Task: Sort the products in the category "Gouda" by best match.
Action: Mouse moved to (744, 279)
Screenshot: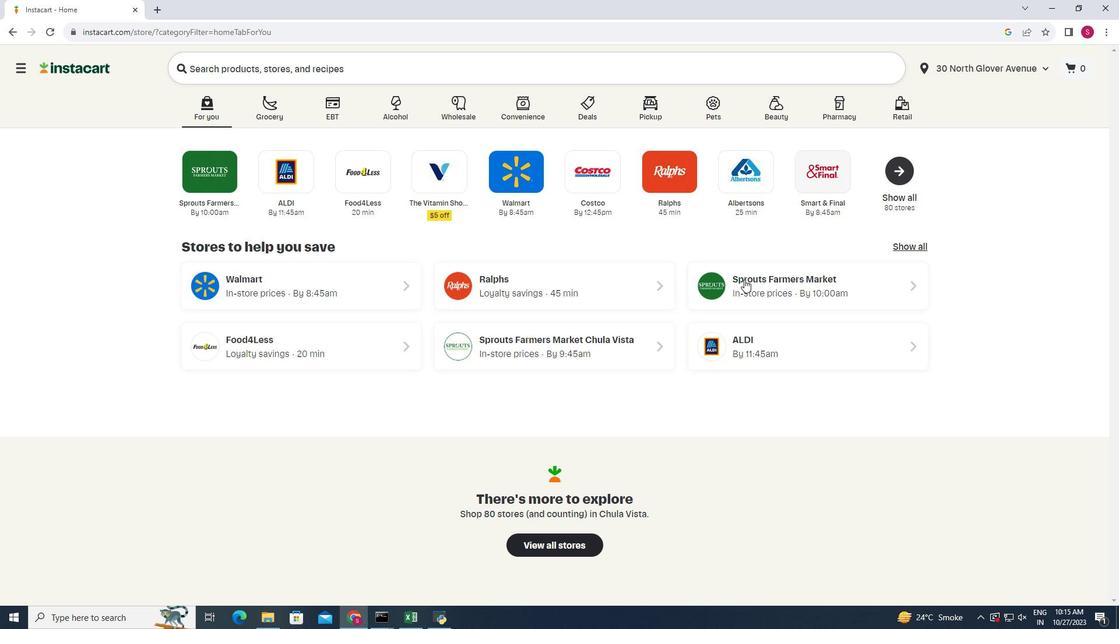 
Action: Mouse pressed left at (744, 279)
Screenshot: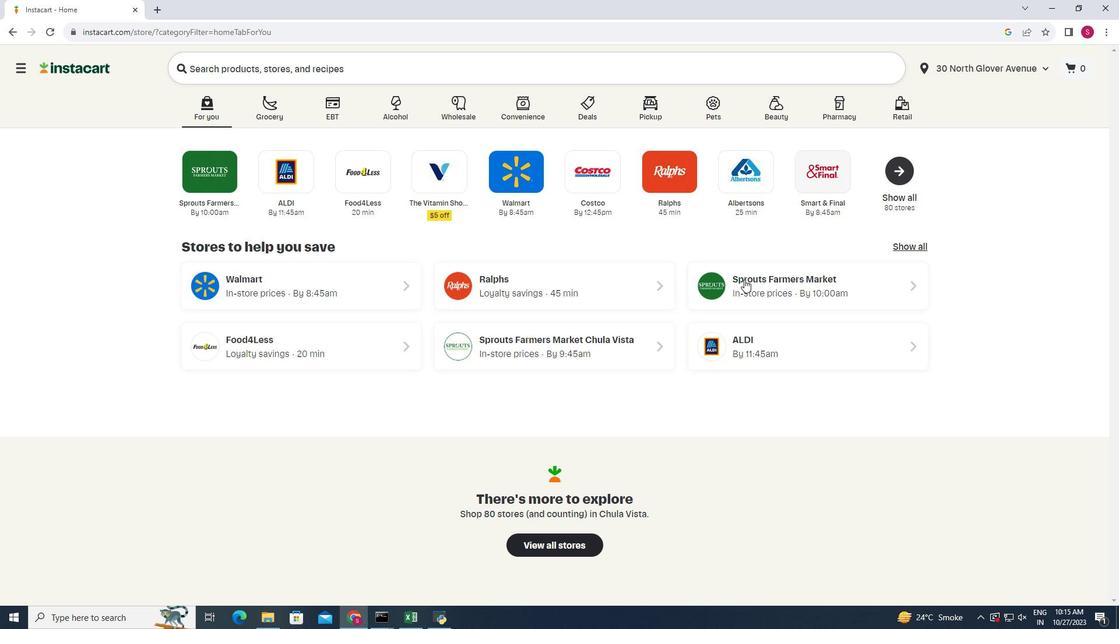 
Action: Mouse moved to (60, 562)
Screenshot: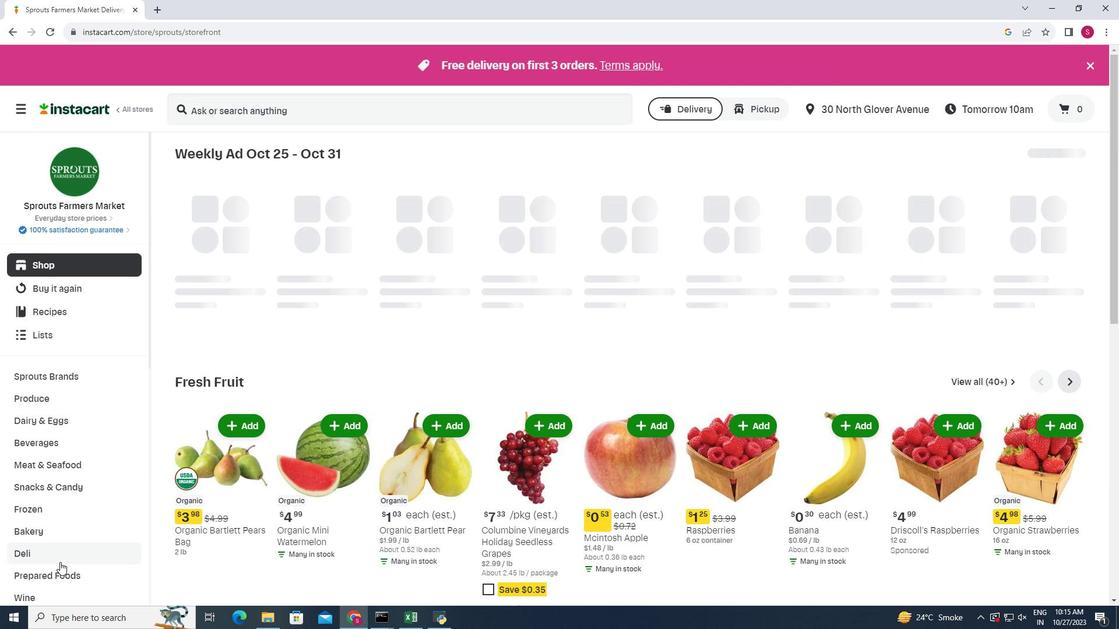 
Action: Mouse pressed left at (60, 562)
Screenshot: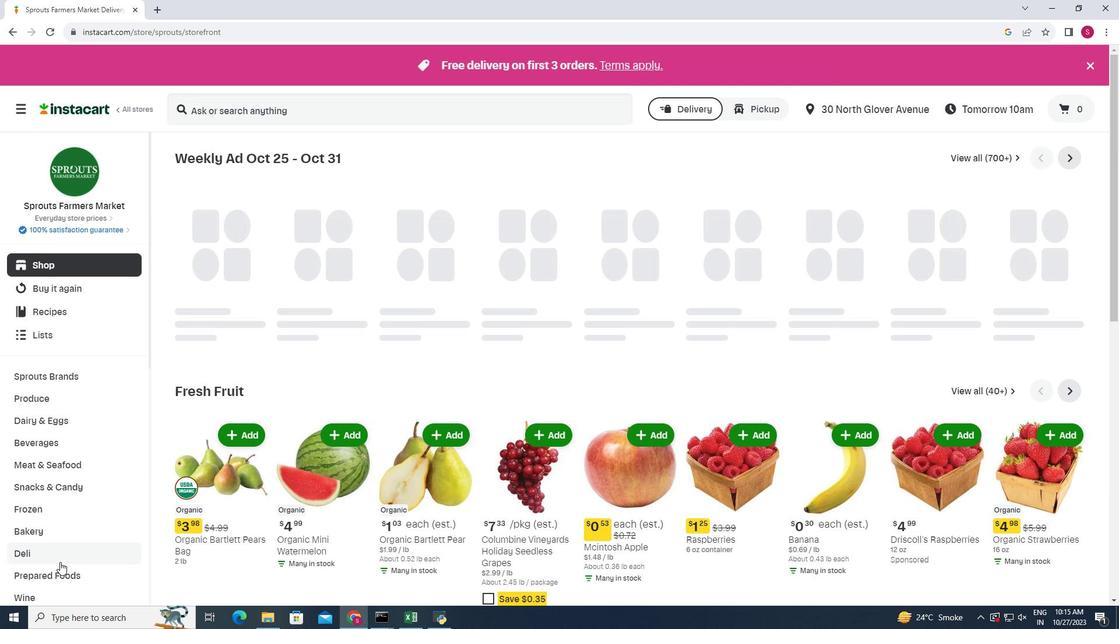 
Action: Mouse moved to (304, 191)
Screenshot: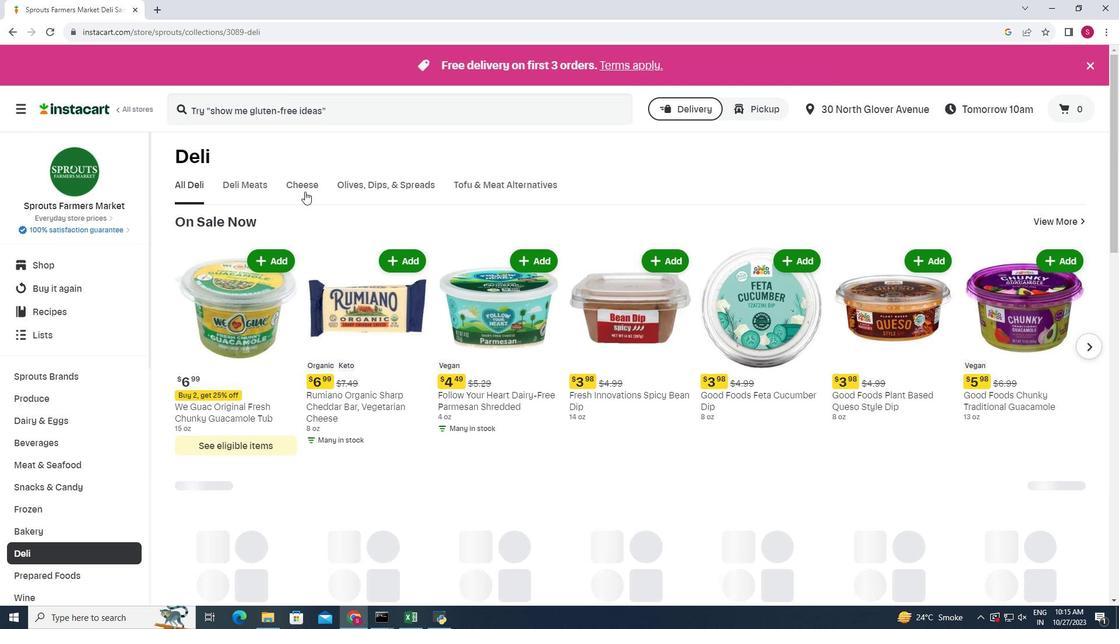 
Action: Mouse pressed left at (304, 191)
Screenshot: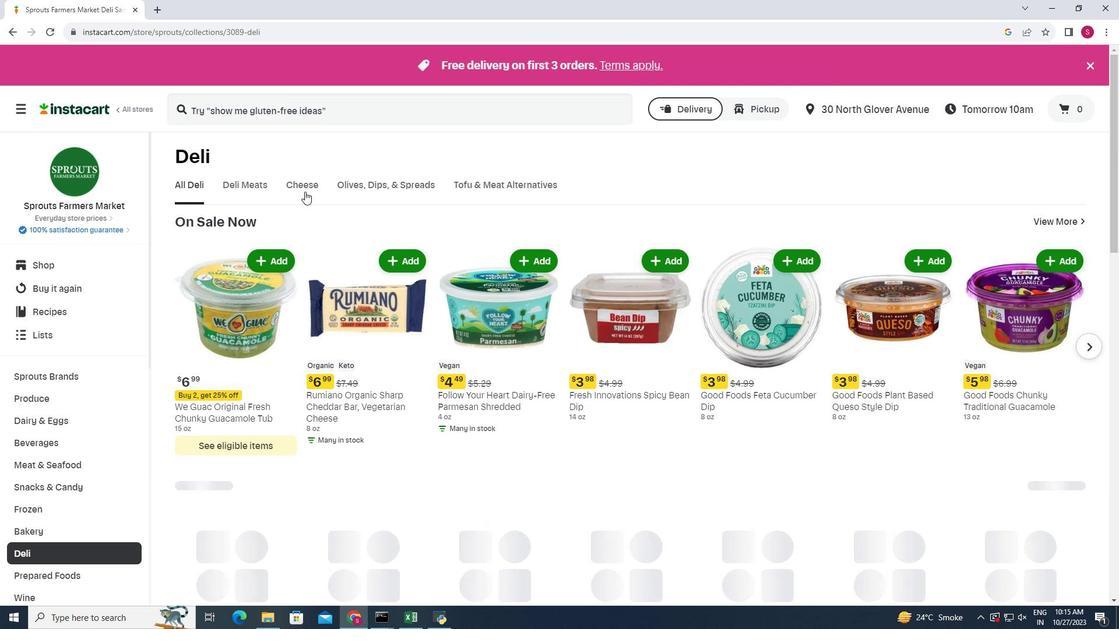 
Action: Mouse moved to (876, 234)
Screenshot: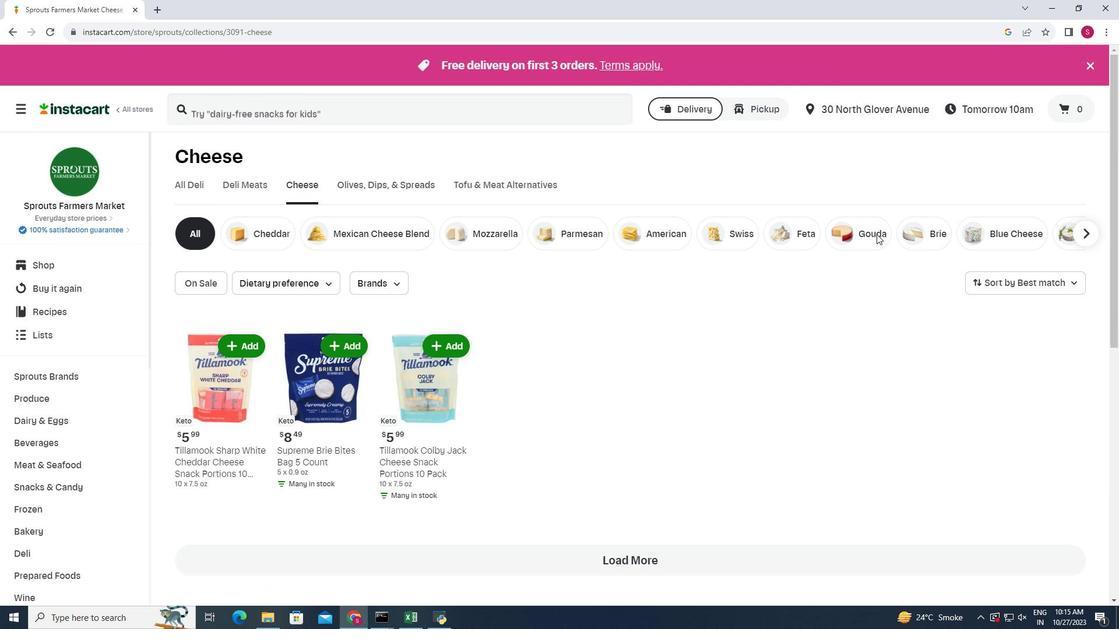 
Action: Mouse pressed left at (876, 234)
Screenshot: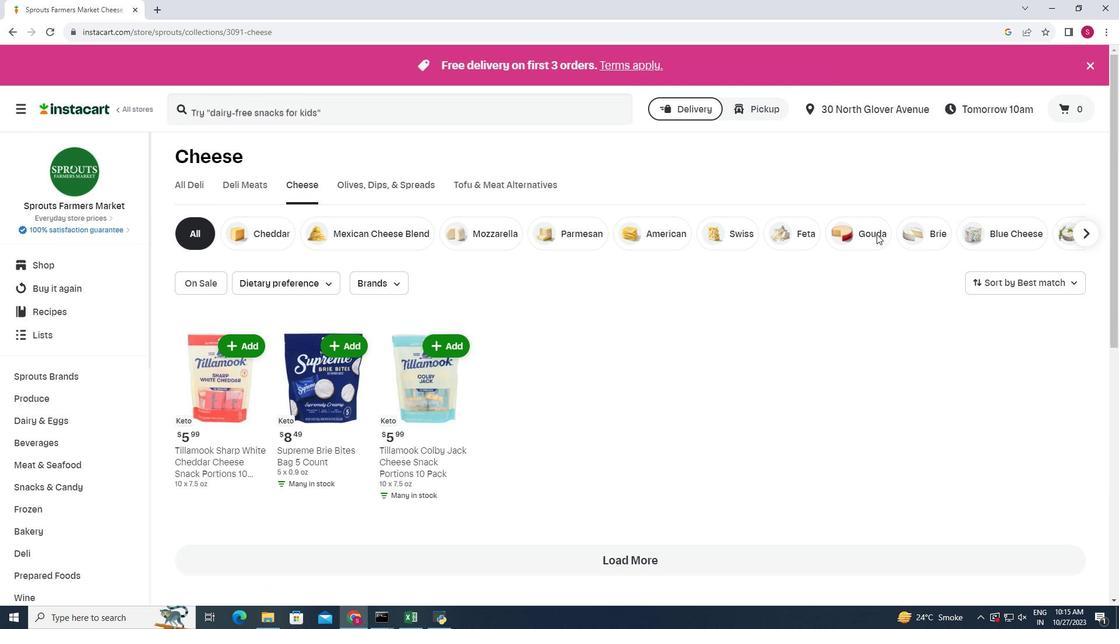 
Action: Mouse moved to (1090, 275)
Screenshot: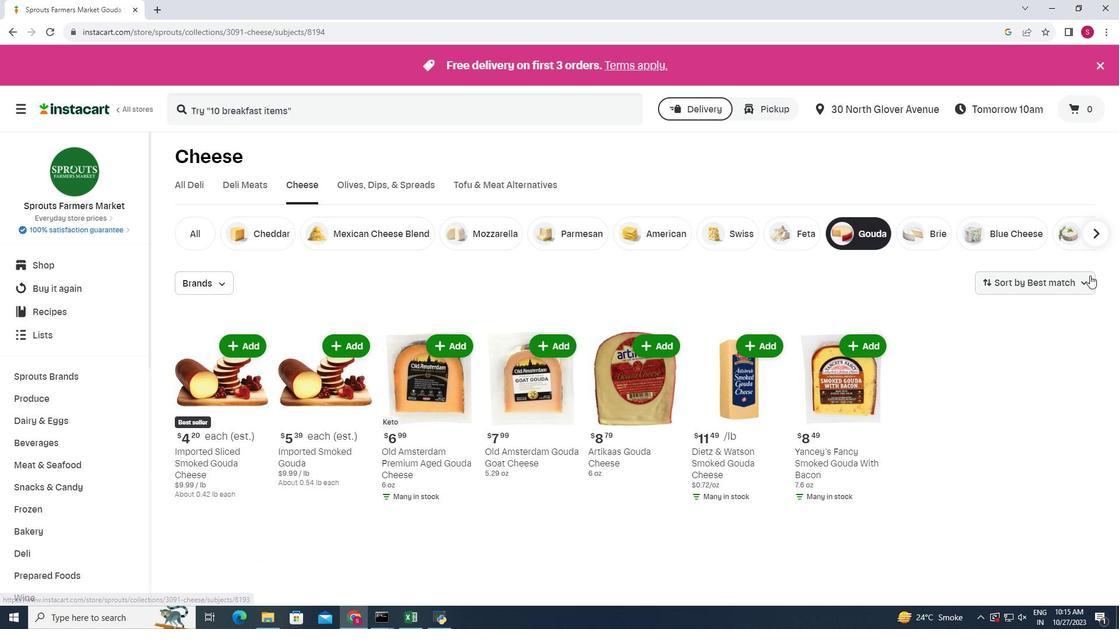 
Action: Mouse pressed left at (1090, 275)
Screenshot: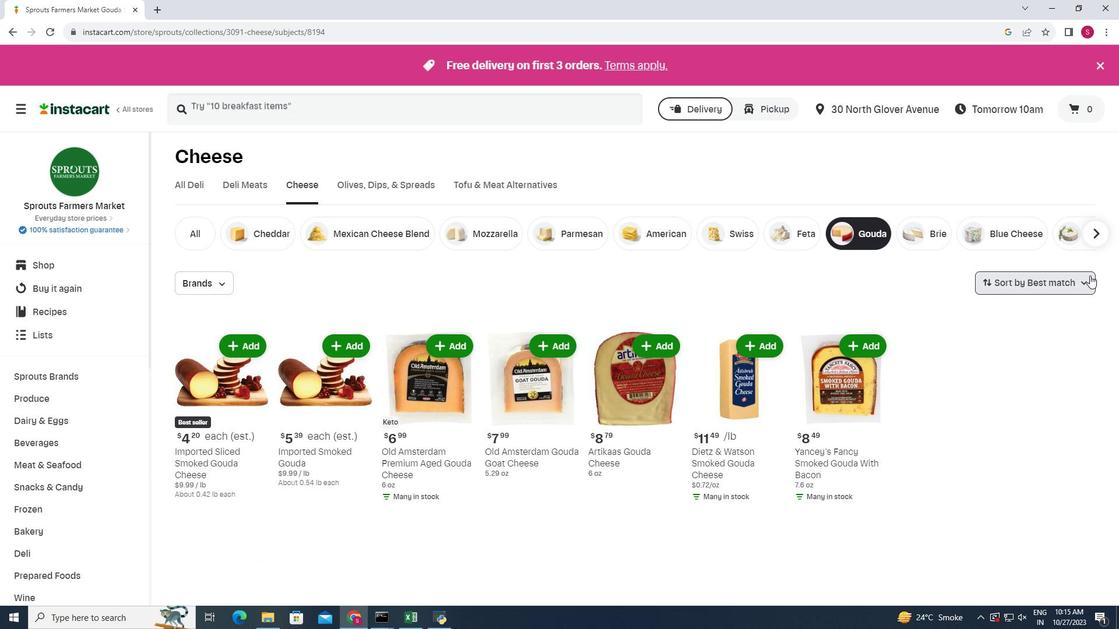 
Action: Mouse moved to (1047, 317)
Screenshot: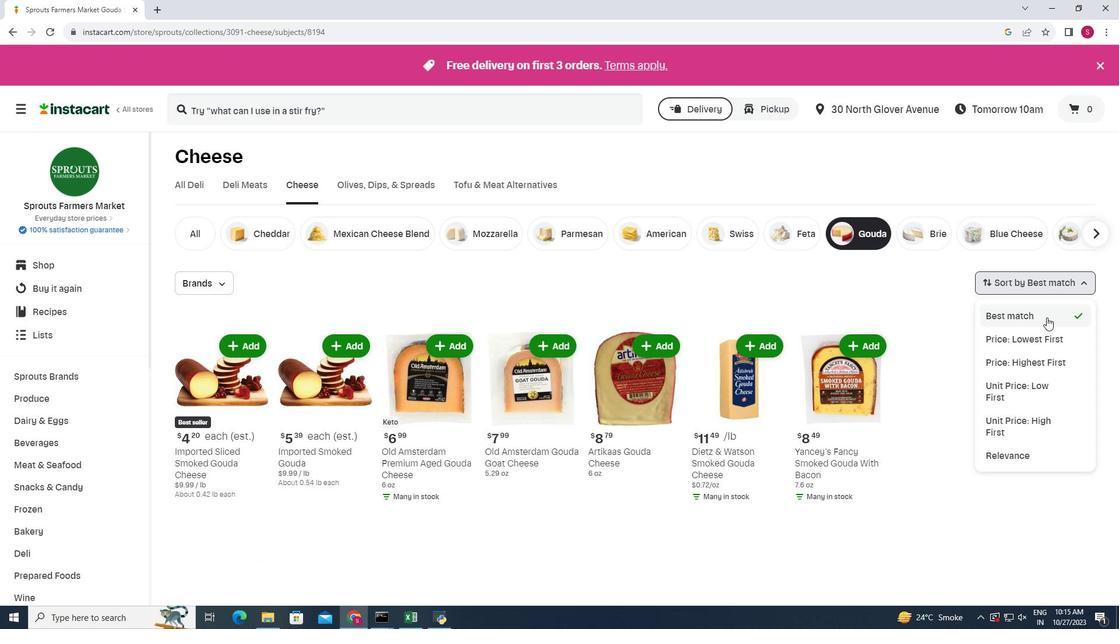 
Action: Mouse pressed left at (1047, 317)
Screenshot: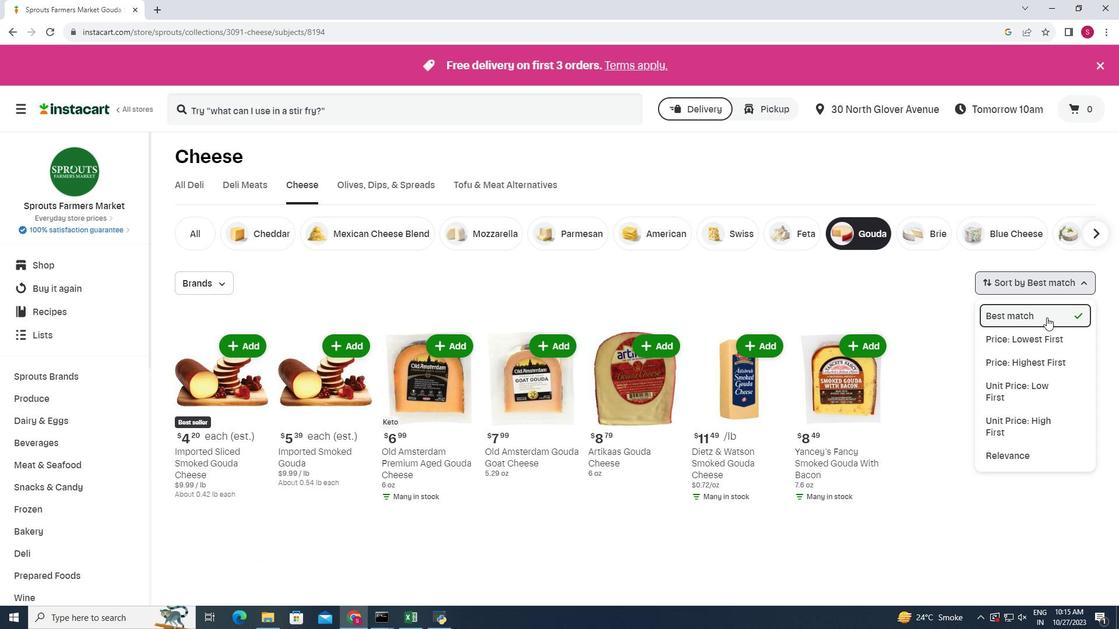 
Action: Mouse moved to (967, 342)
Screenshot: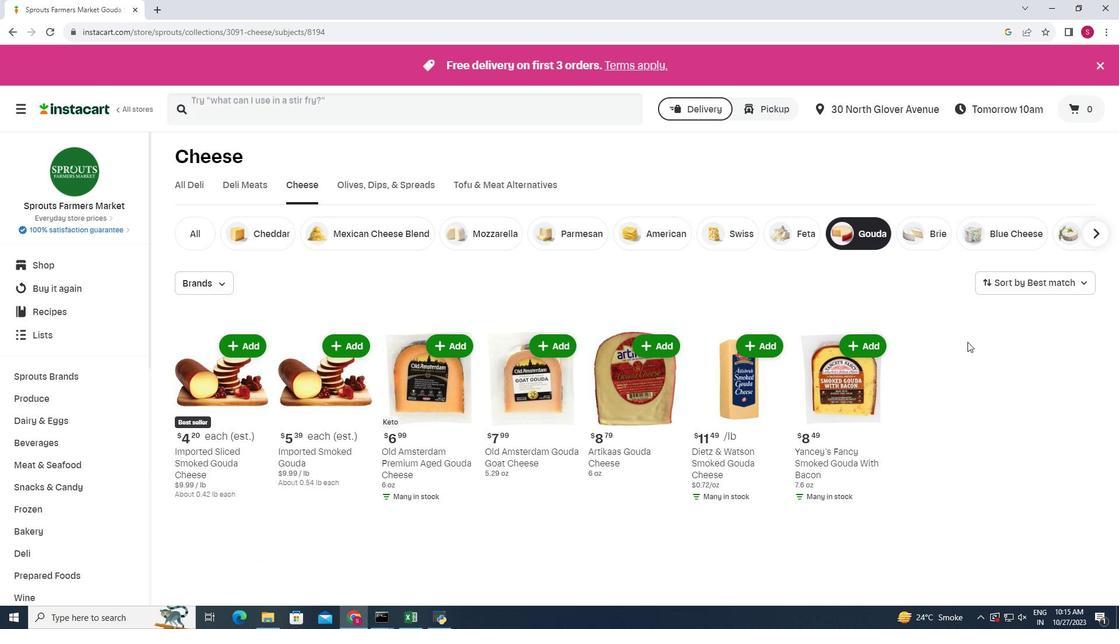 
